 Task: Zoom out the location "Cottage in Huntsvill, Ontario, Canada" two times.
Action: Mouse pressed left at (276, 66)
Screenshot: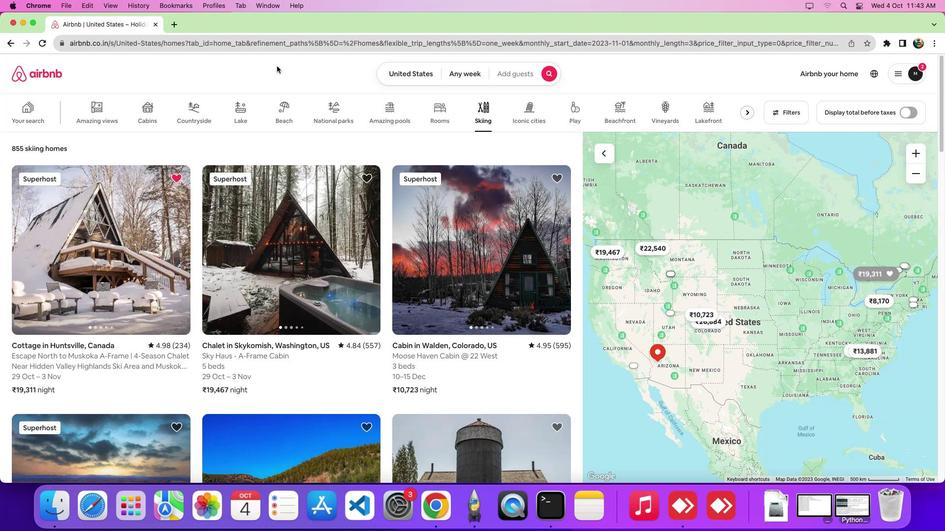 
Action: Mouse moved to (489, 116)
Screenshot: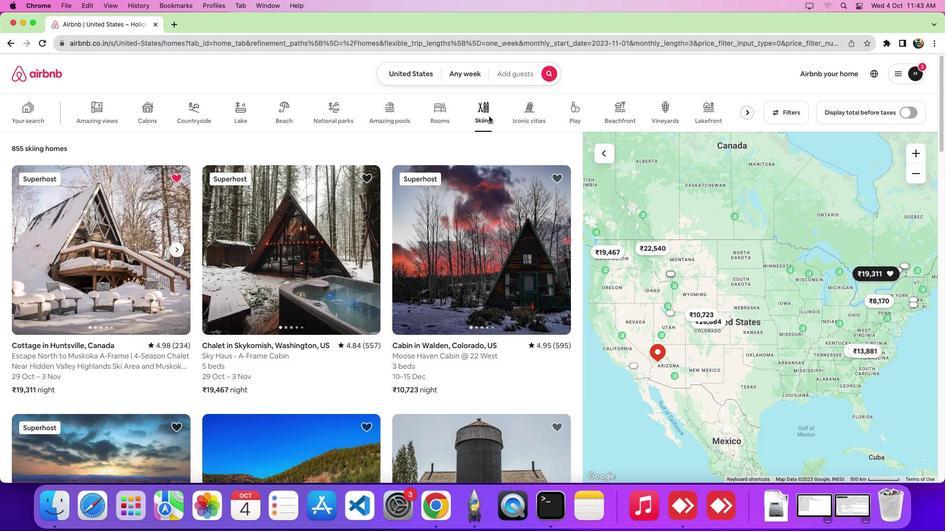 
Action: Mouse pressed left at (489, 116)
Screenshot: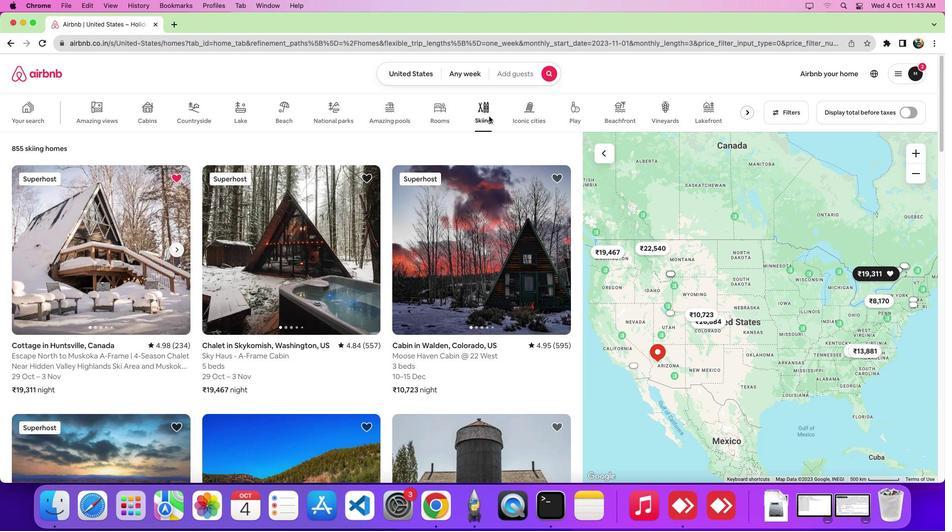 
Action: Mouse moved to (97, 267)
Screenshot: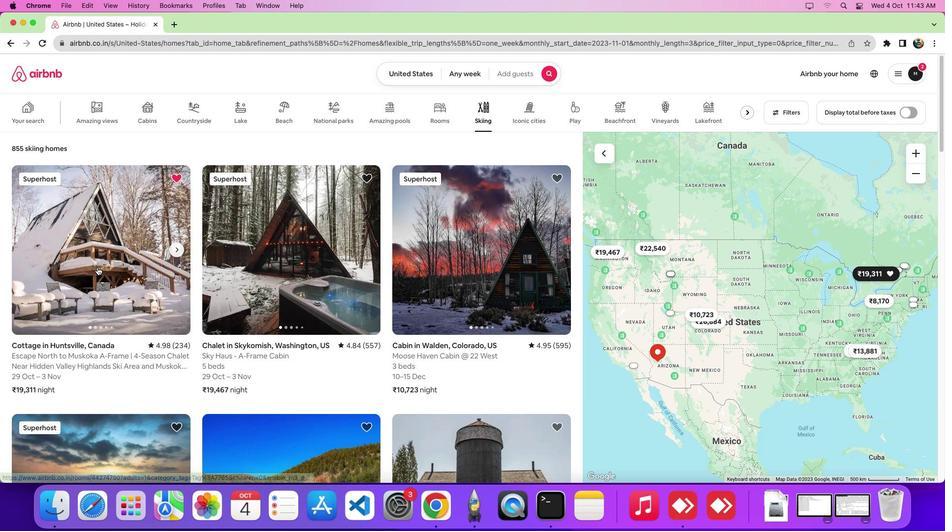 
Action: Mouse pressed left at (97, 267)
Screenshot: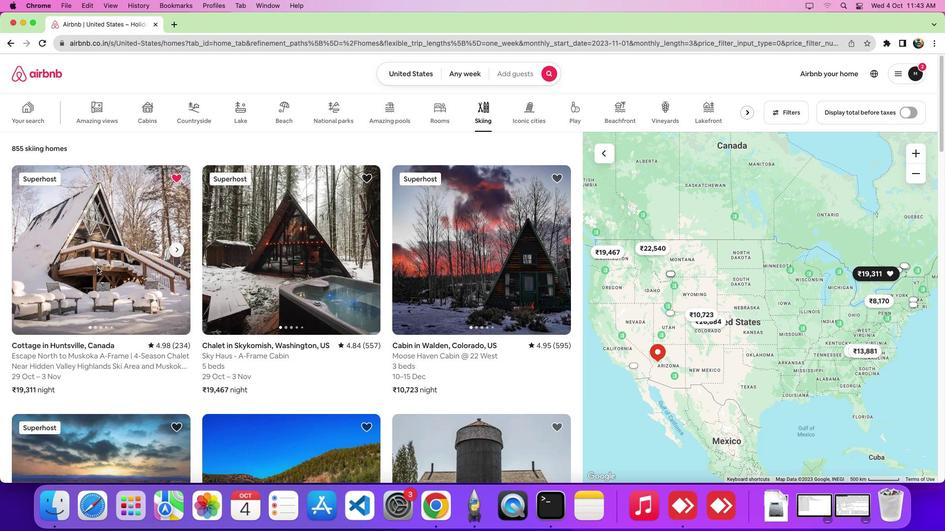 
Action: Mouse moved to (460, 196)
Screenshot: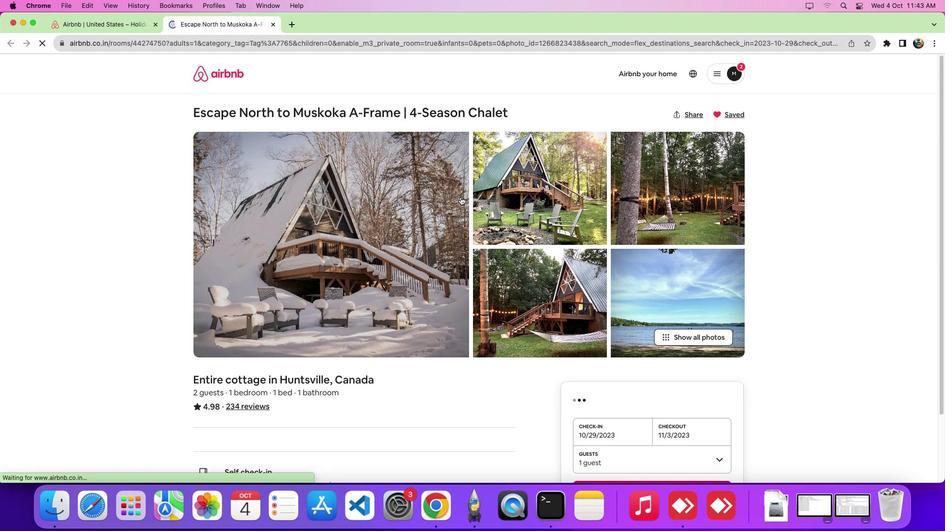
Action: Mouse scrolled (460, 196) with delta (0, 0)
Screenshot: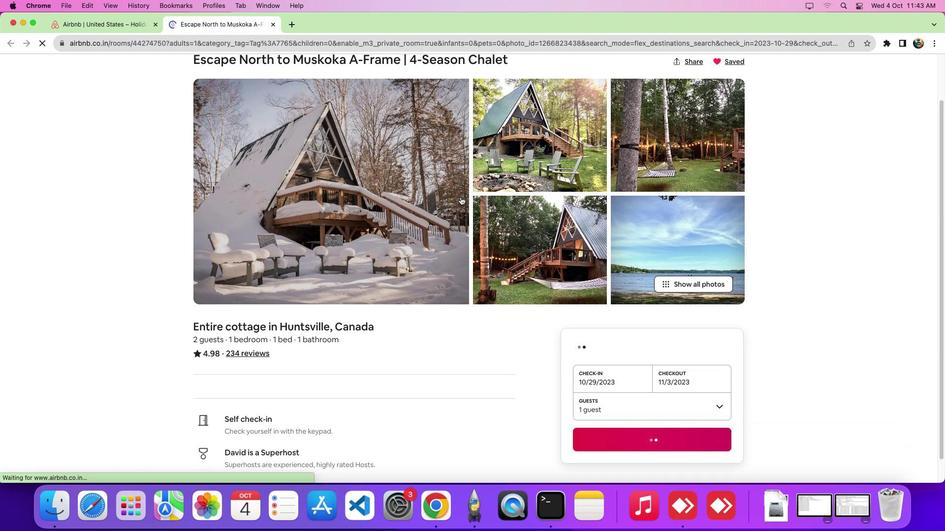 
Action: Mouse scrolled (460, 196) with delta (0, 0)
Screenshot: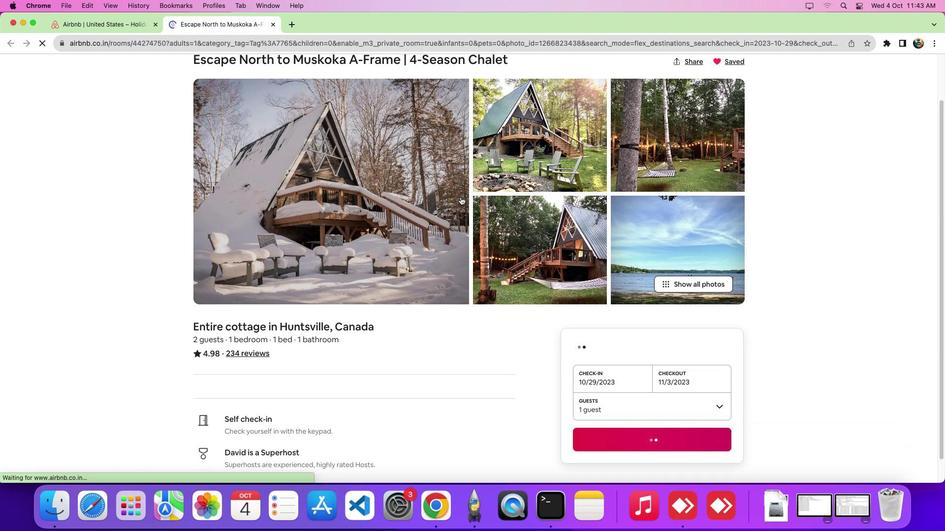 
Action: Mouse scrolled (460, 196) with delta (0, -4)
Screenshot: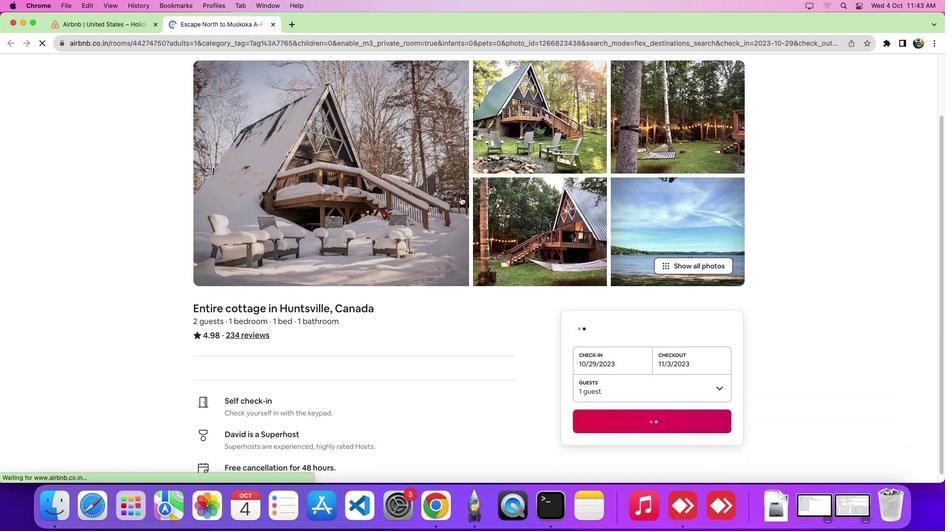 
Action: Mouse scrolled (460, 196) with delta (0, -6)
Screenshot: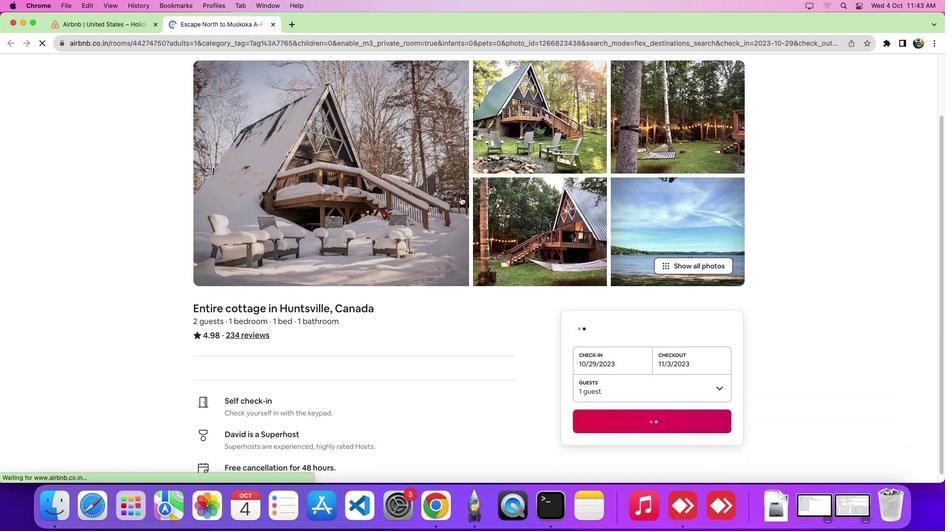 
Action: Mouse scrolled (460, 196) with delta (0, 0)
Screenshot: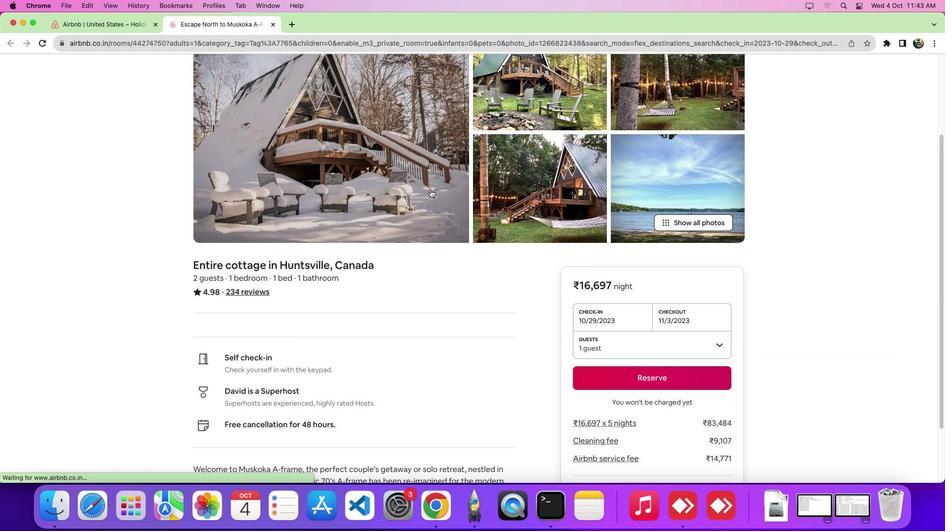 
Action: Mouse scrolled (460, 196) with delta (0, 0)
Screenshot: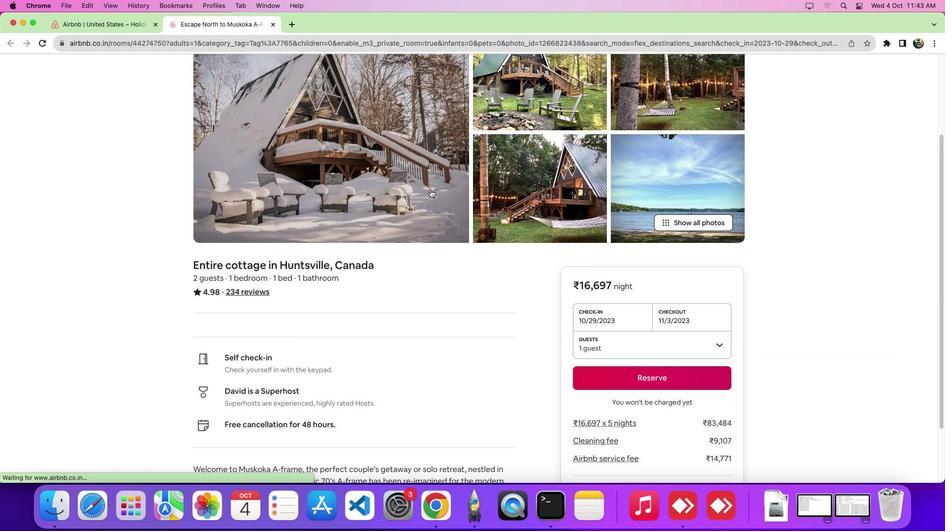 
Action: Mouse scrolled (460, 196) with delta (0, -4)
Screenshot: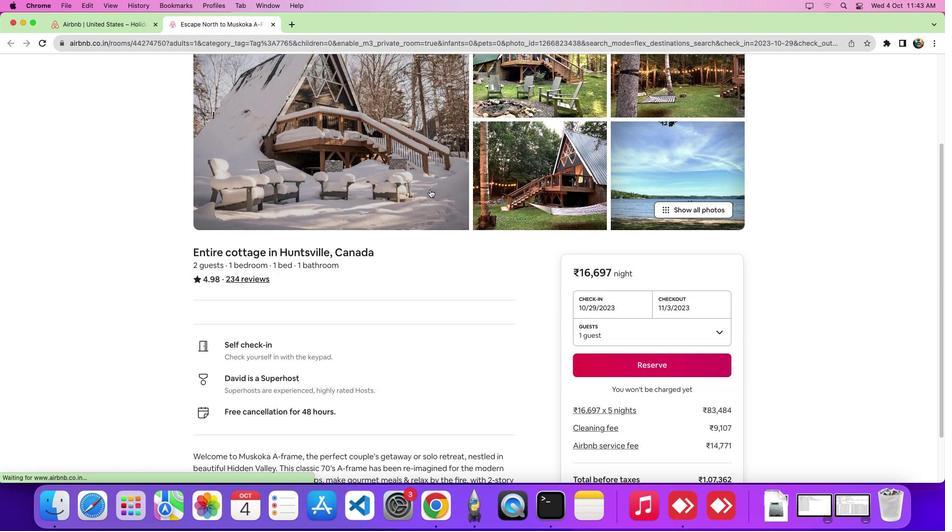 
Action: Mouse scrolled (460, 196) with delta (0, -6)
Screenshot: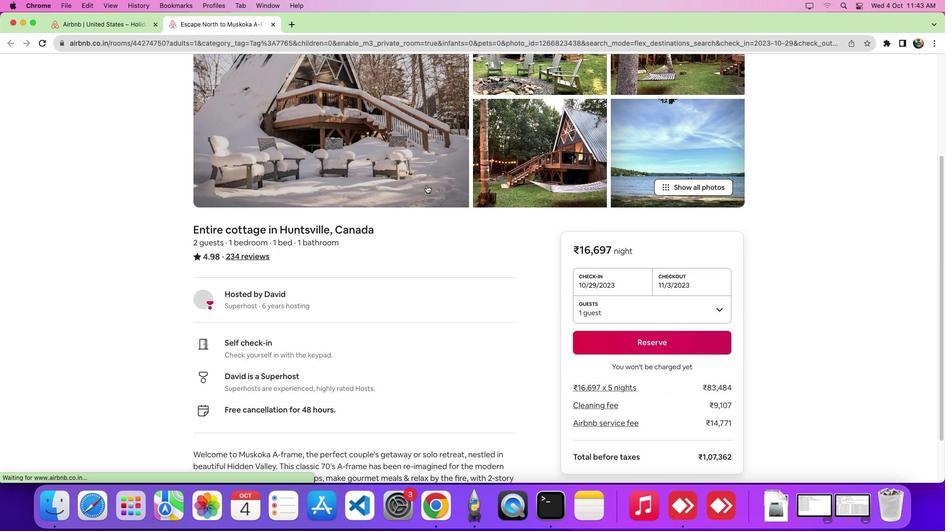 
Action: Mouse scrolled (460, 196) with delta (0, -7)
Screenshot: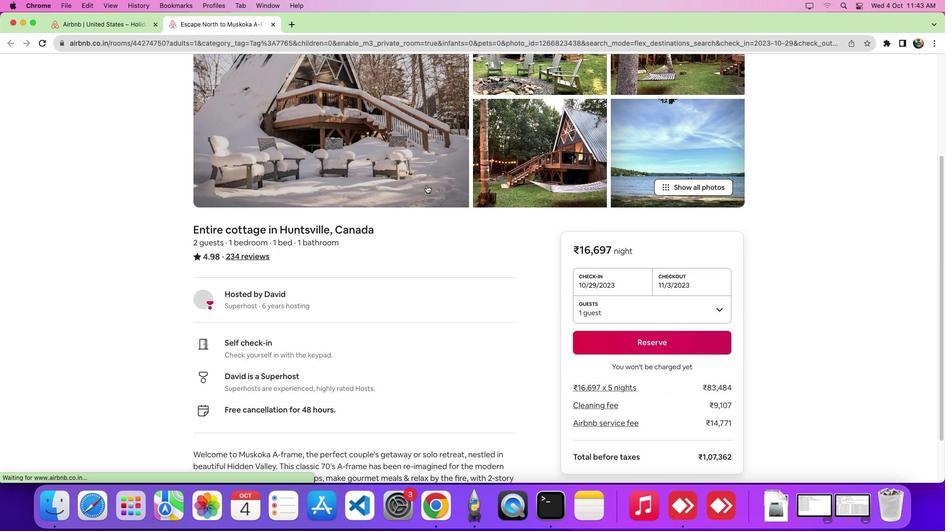 
Action: Mouse moved to (426, 185)
Screenshot: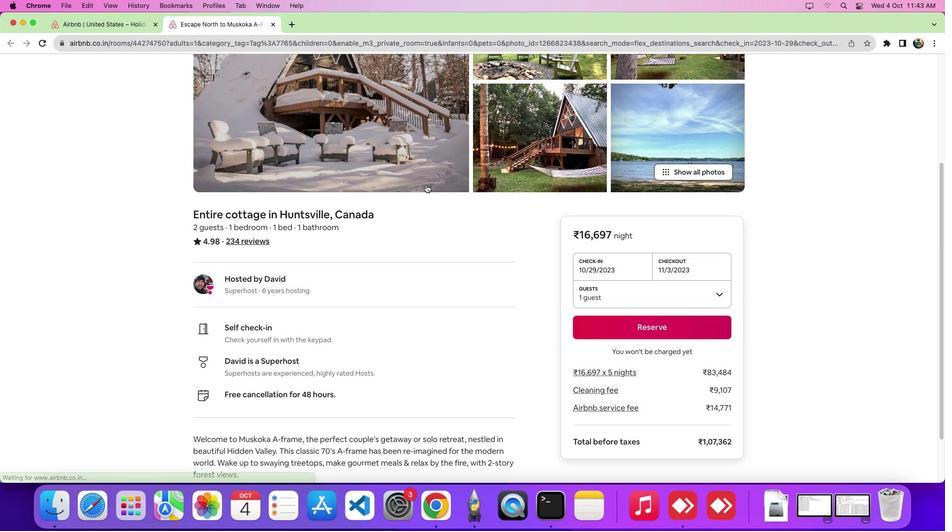 
Action: Mouse scrolled (426, 185) with delta (0, 0)
Screenshot: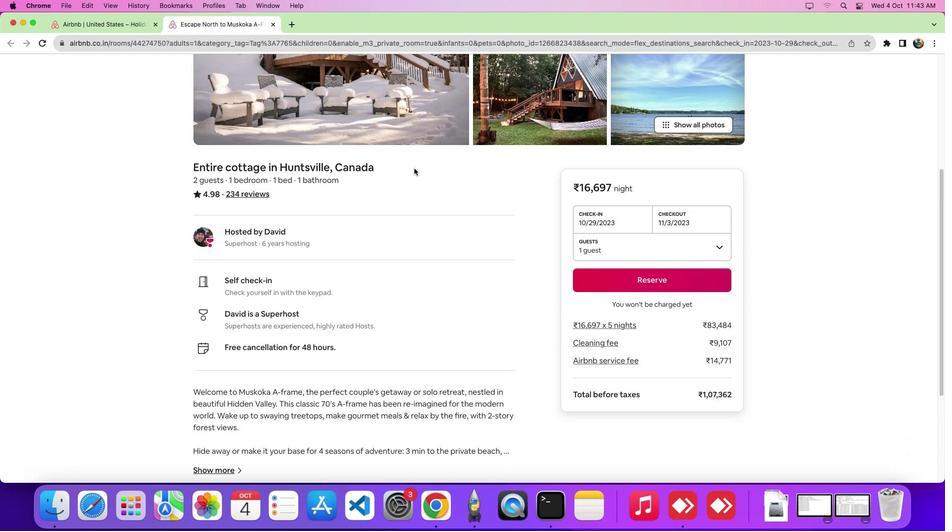 
Action: Mouse scrolled (426, 185) with delta (0, 0)
Screenshot: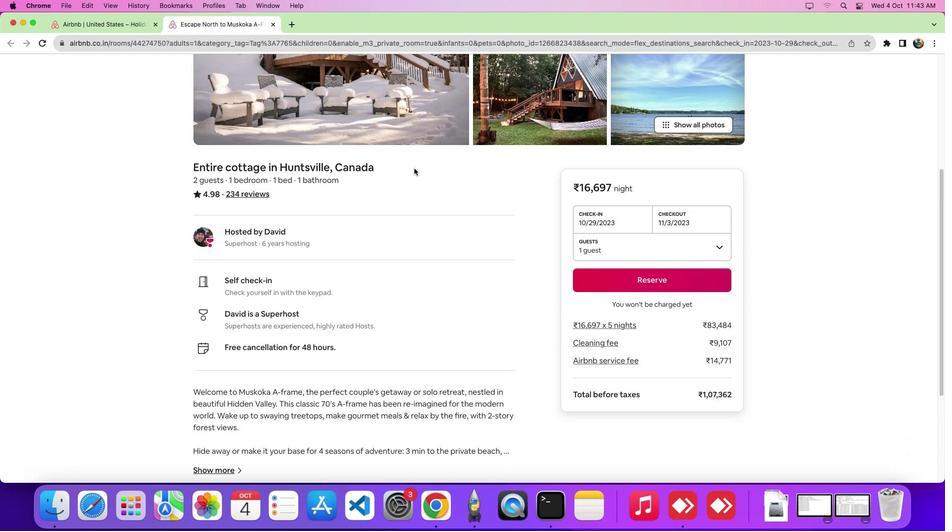 
Action: Mouse scrolled (426, 185) with delta (0, -4)
Screenshot: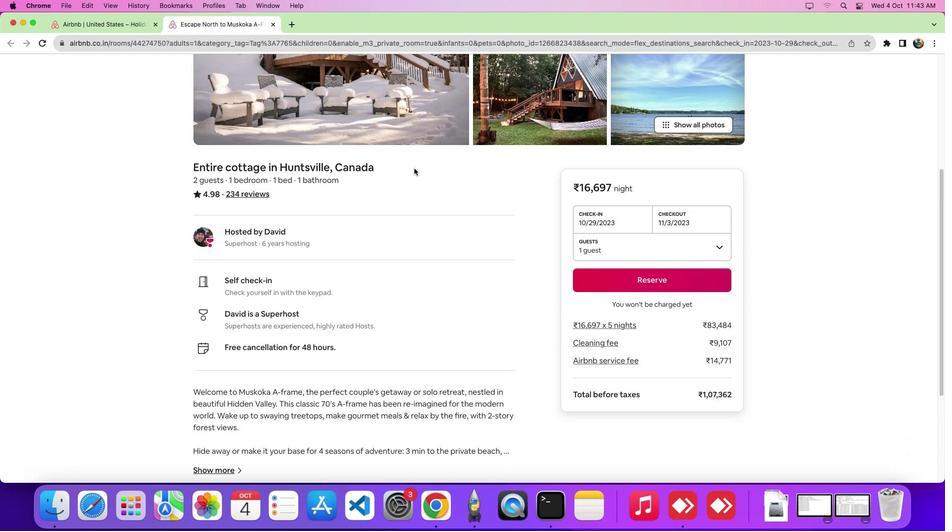 
Action: Mouse scrolled (426, 185) with delta (0, -6)
Screenshot: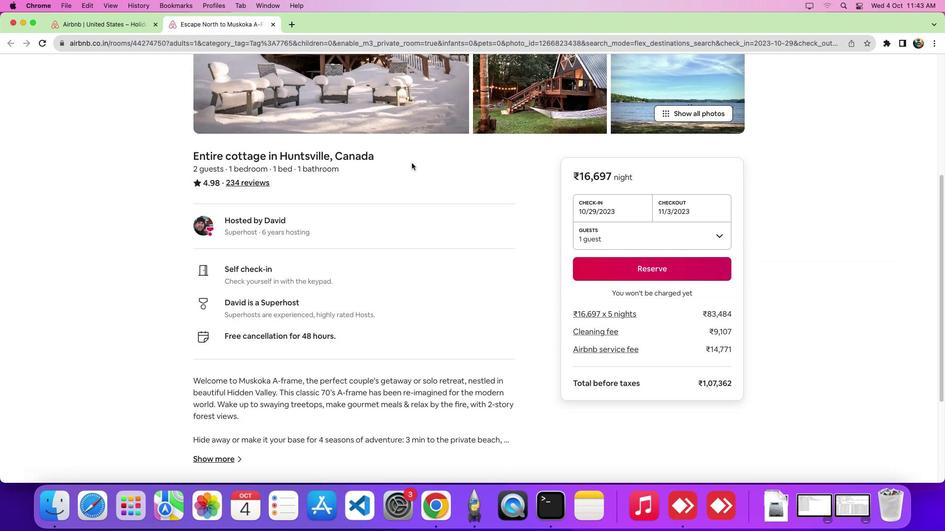 
Action: Mouse moved to (418, 173)
Screenshot: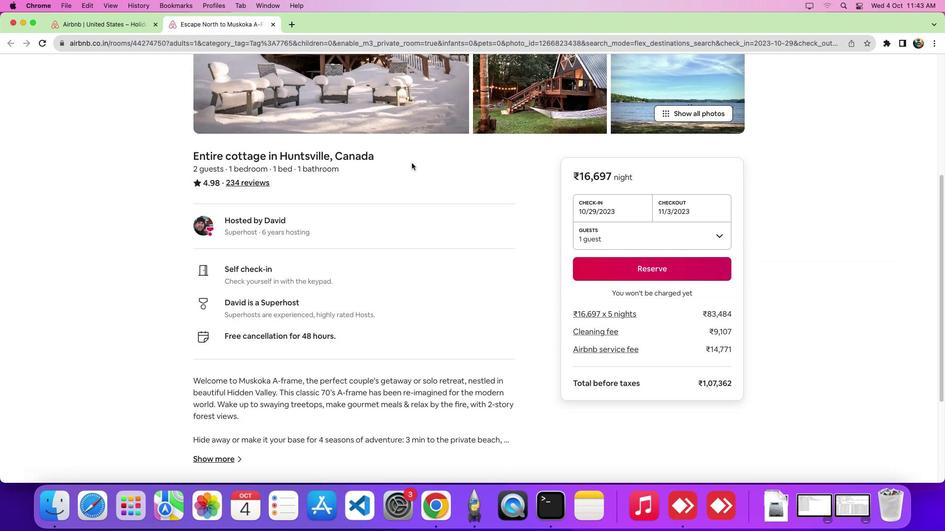 
Action: Mouse scrolled (418, 173) with delta (0, -7)
Screenshot: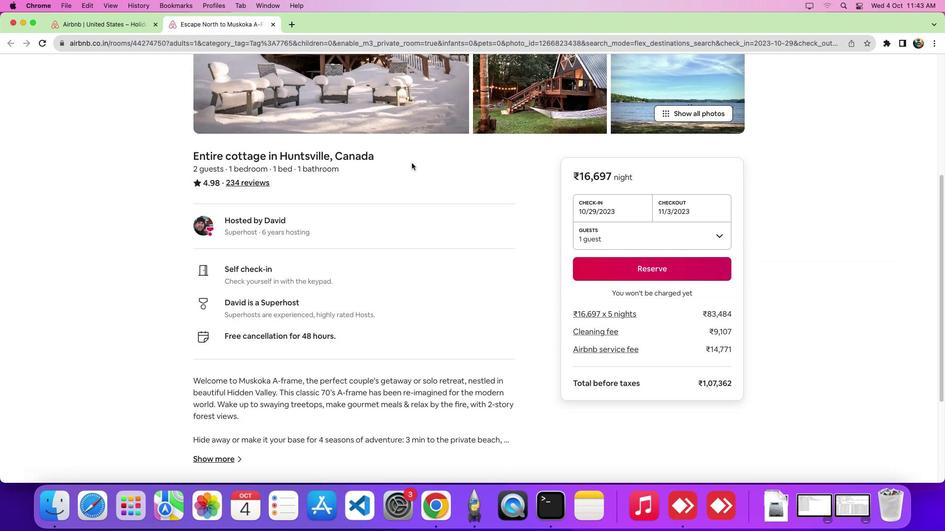 
Action: Mouse moved to (409, 153)
Screenshot: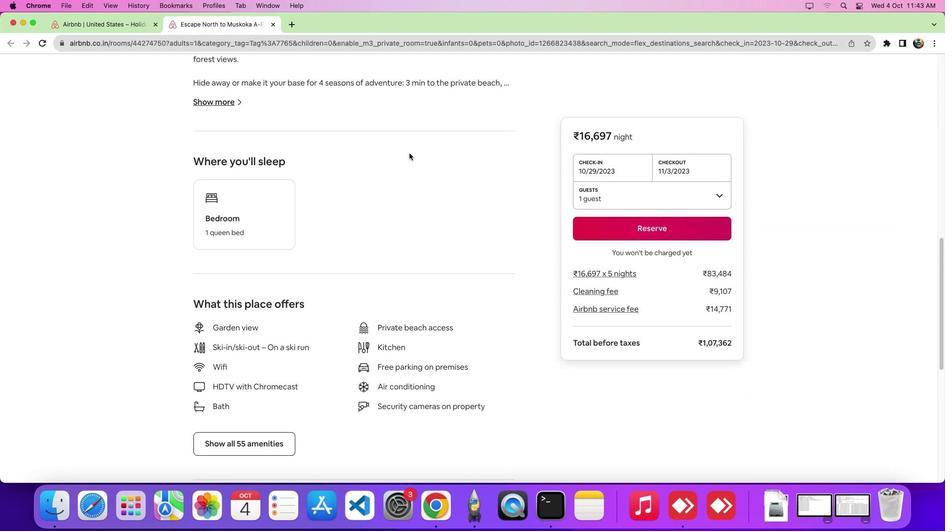 
Action: Mouse scrolled (409, 153) with delta (0, 0)
Screenshot: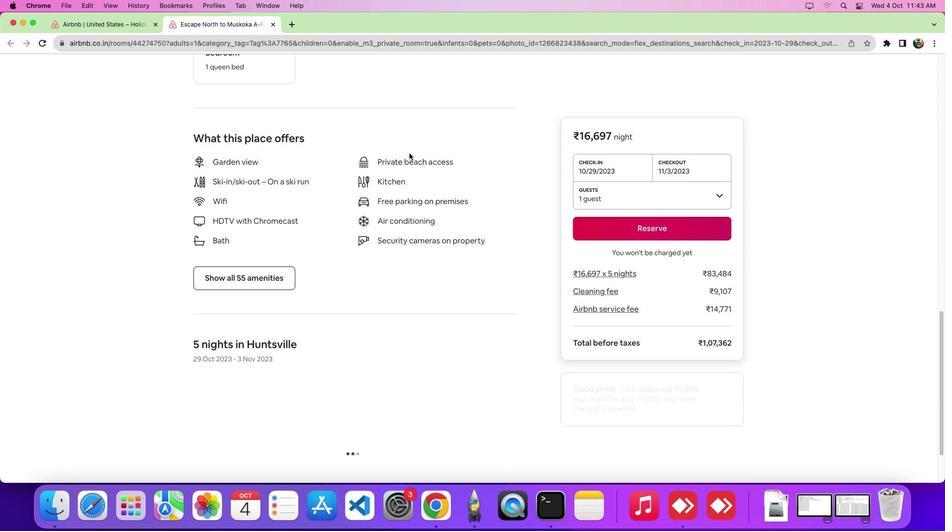 
Action: Mouse scrolled (409, 153) with delta (0, 0)
Screenshot: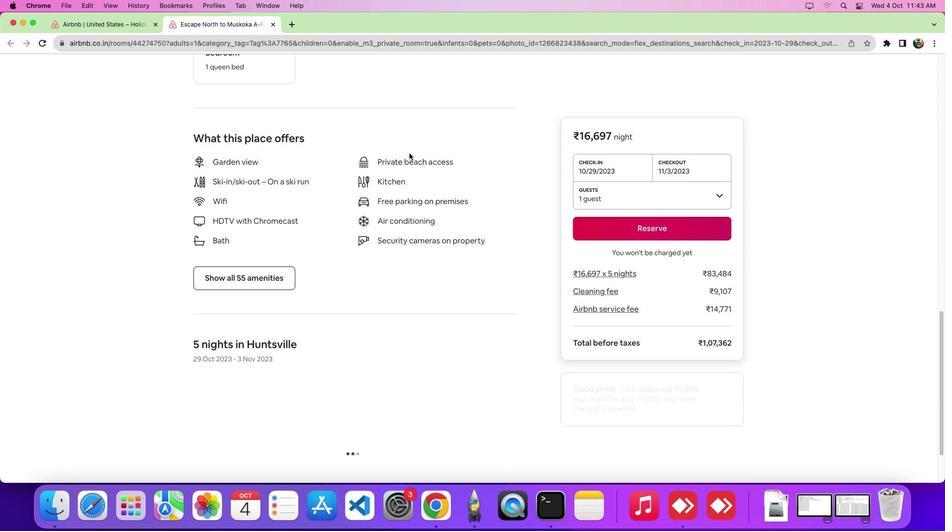 
Action: Mouse scrolled (409, 153) with delta (0, -4)
Screenshot: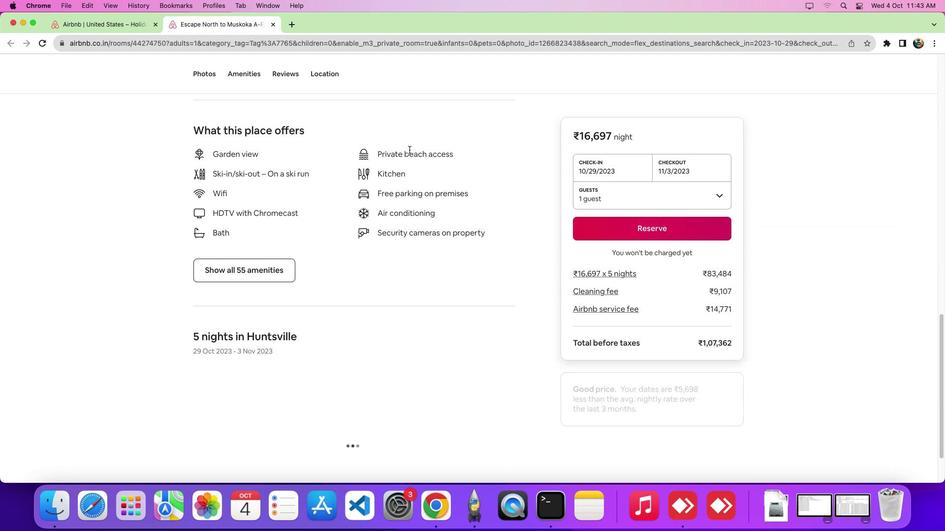 
Action: Mouse scrolled (409, 153) with delta (0, -6)
Screenshot: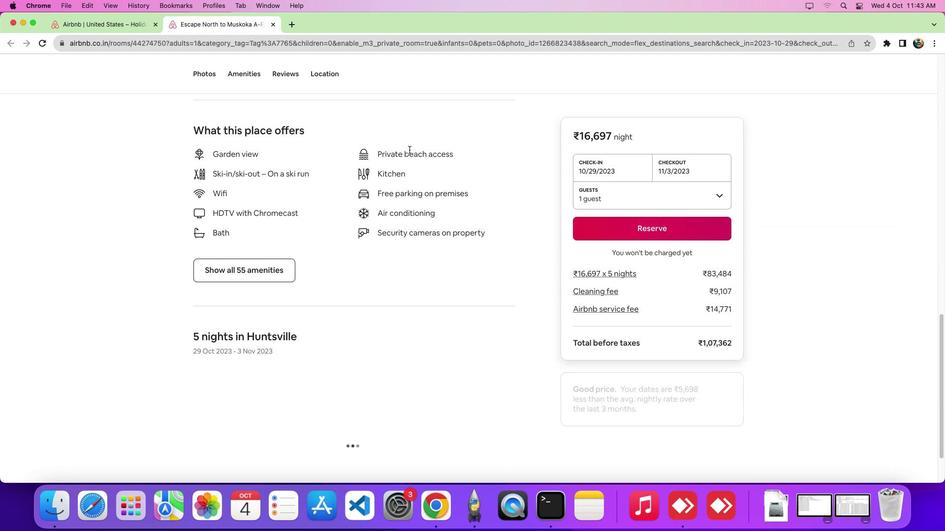 
Action: Mouse moved to (319, 70)
Screenshot: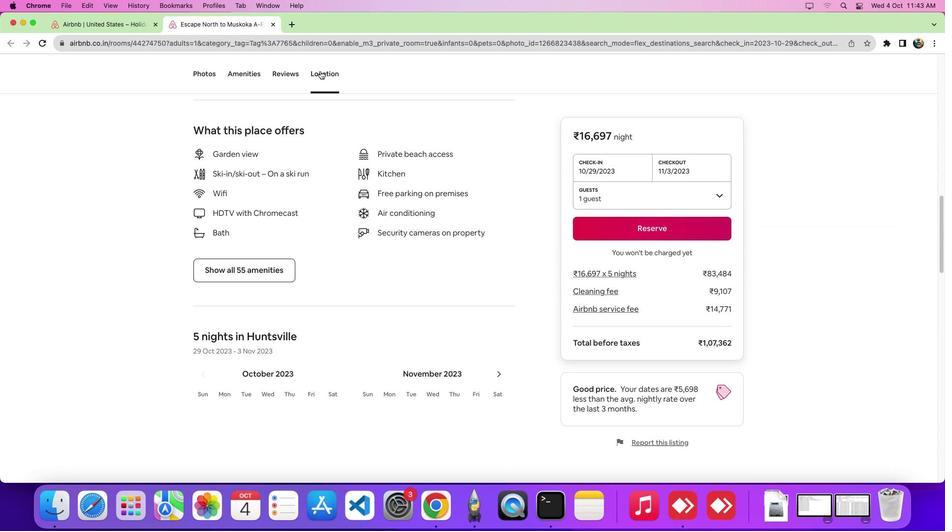 
Action: Mouse pressed left at (319, 70)
Screenshot: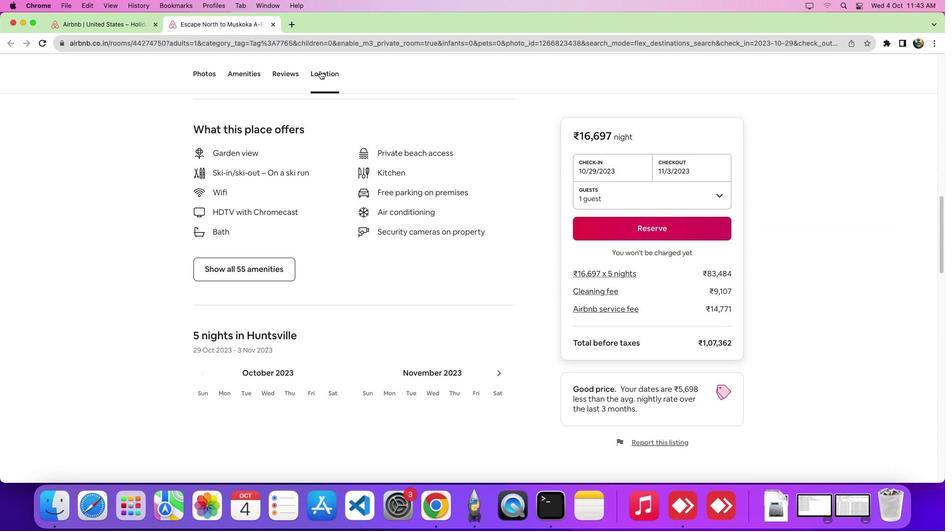 
Action: Mouse moved to (726, 230)
Screenshot: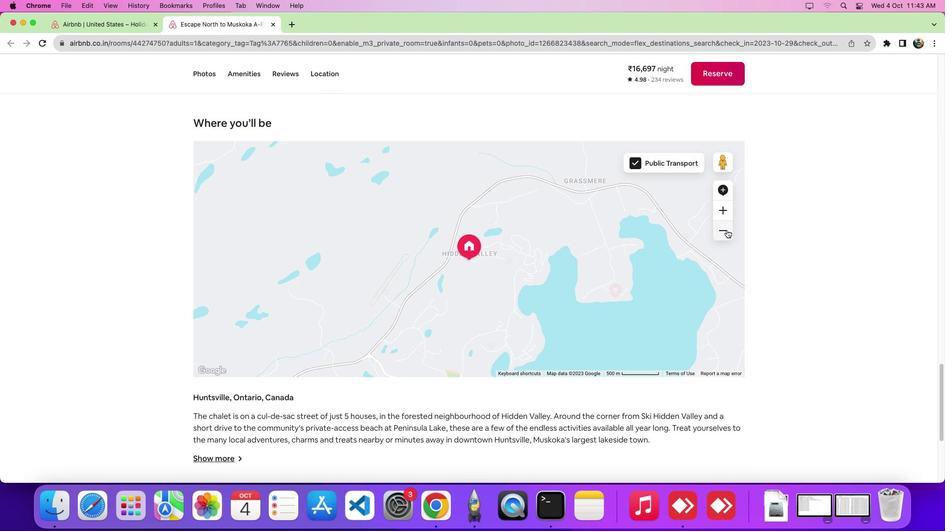 
Action: Mouse pressed left at (726, 230)
Screenshot: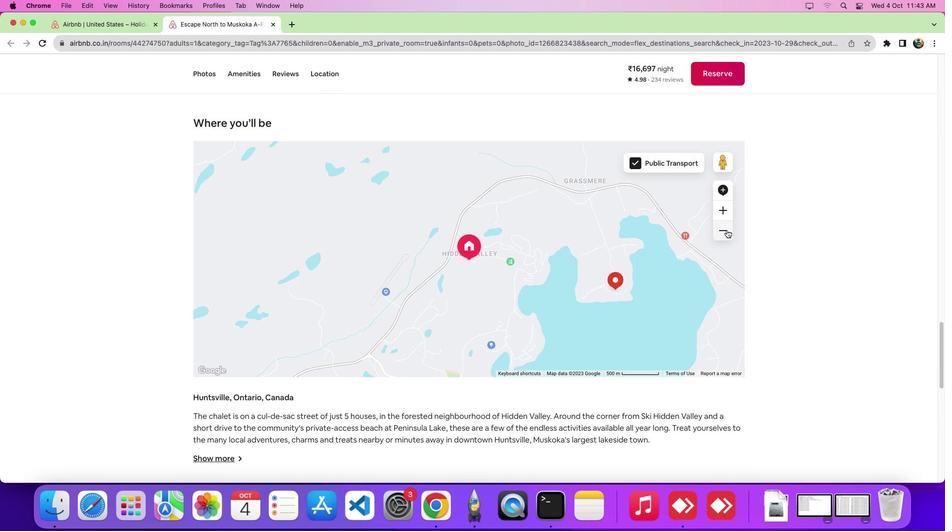 
Action: Mouse pressed left at (726, 230)
Screenshot: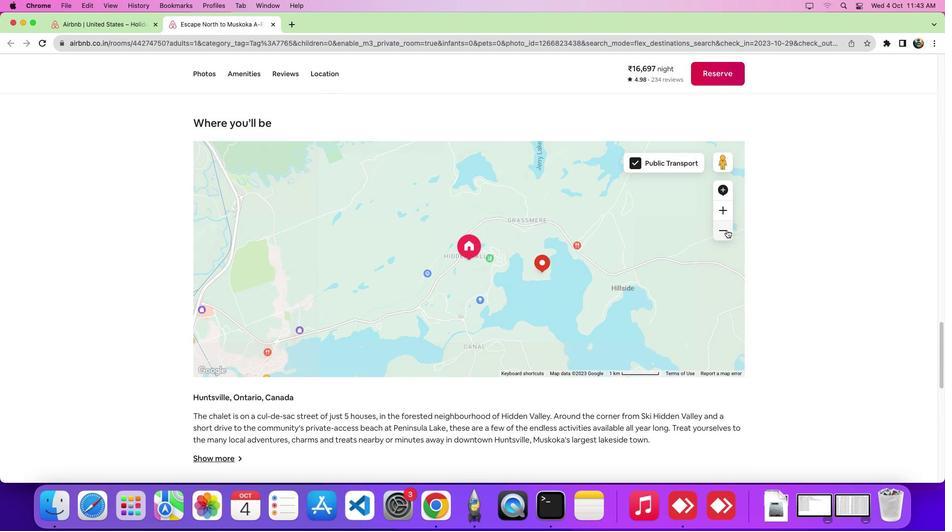 
